 Task: Change font color to red.
Action: Mouse moved to (487, 290)
Screenshot: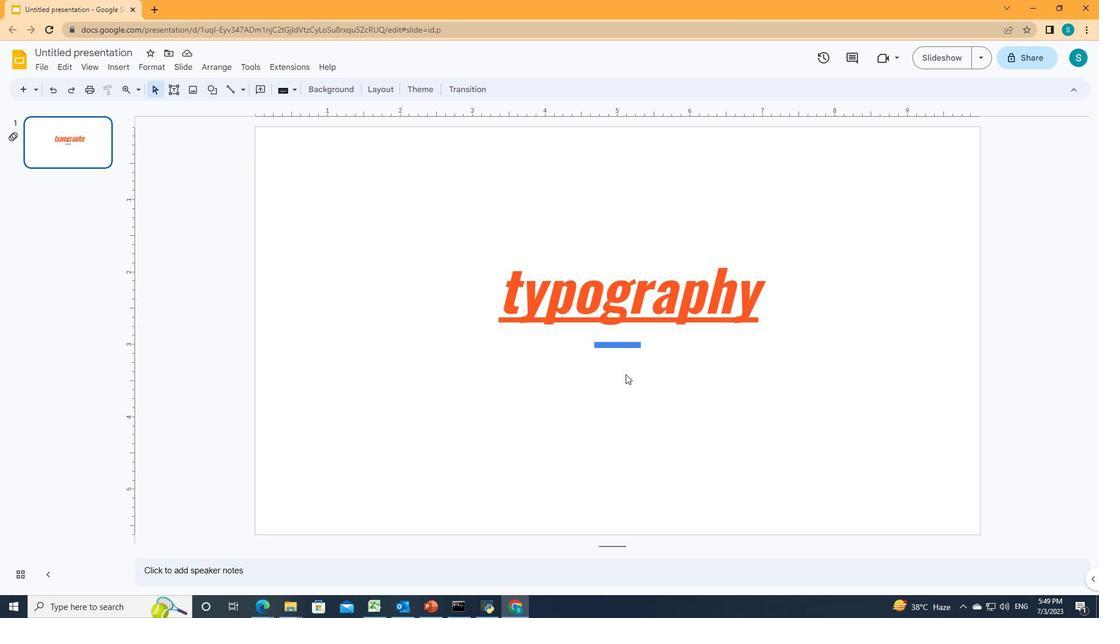 
Action: Mouse pressed left at (487, 290)
Screenshot: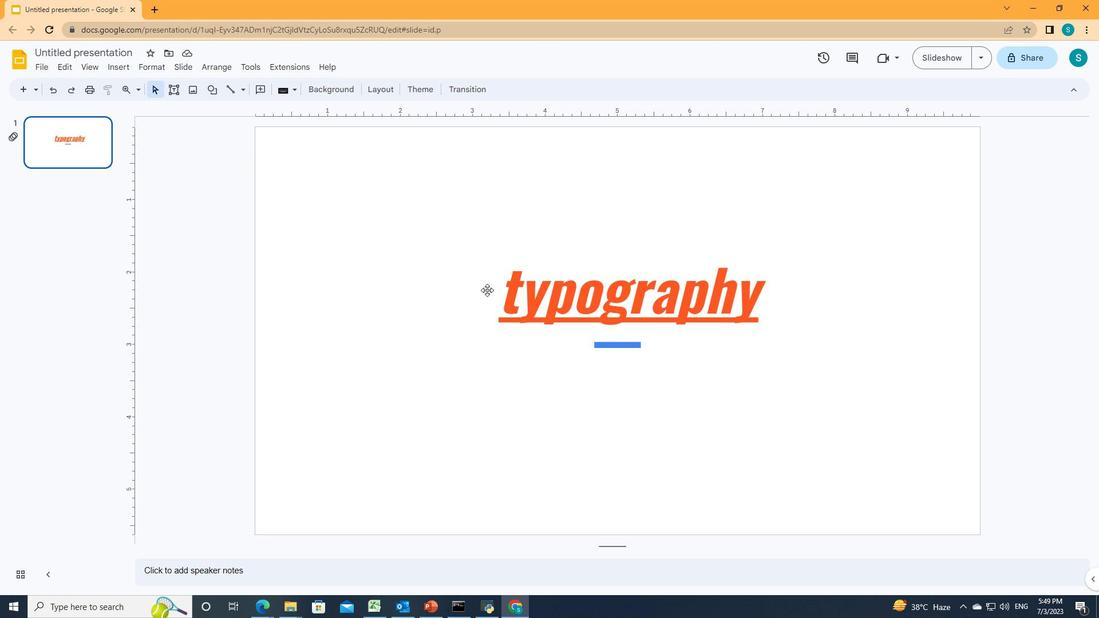 
Action: Mouse pressed left at (487, 290)
Screenshot: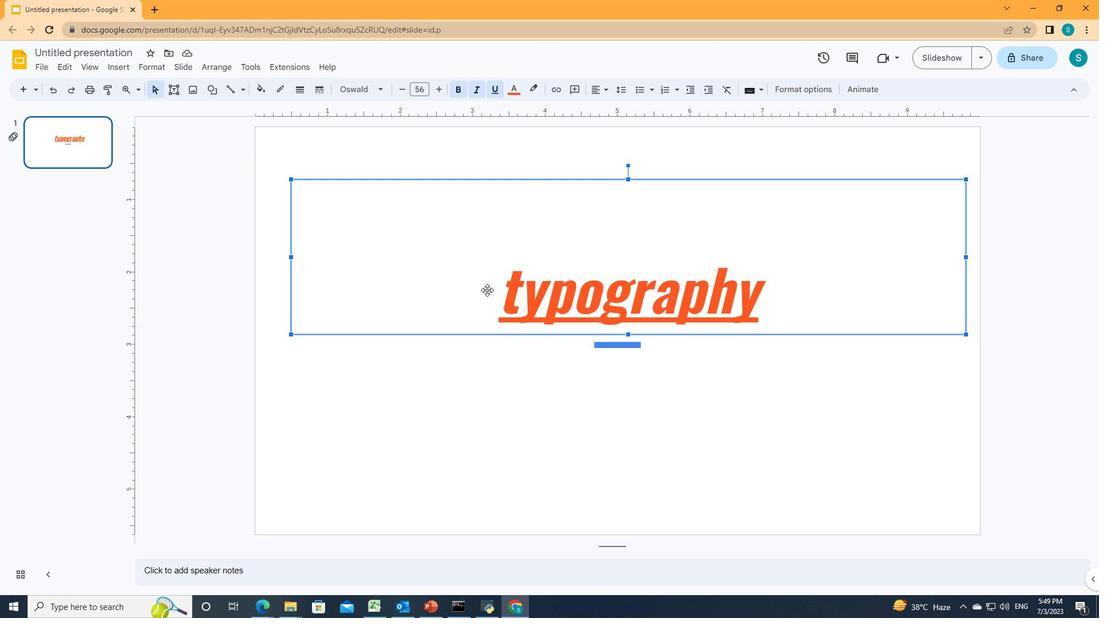 
Action: Mouse pressed left at (487, 290)
Screenshot: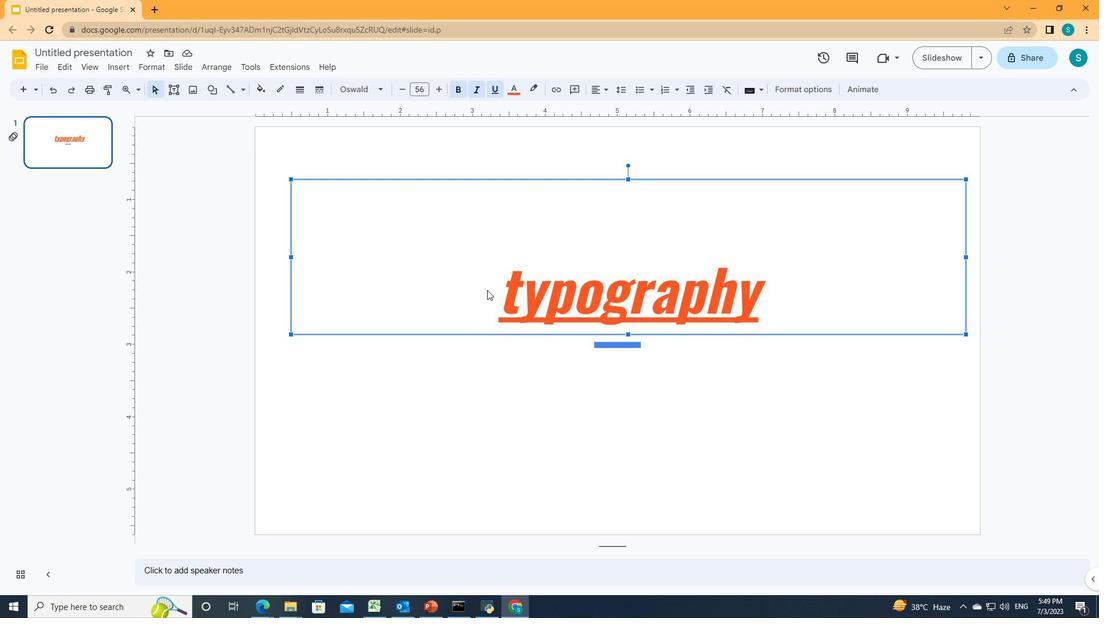 
Action: Mouse moved to (497, 289)
Screenshot: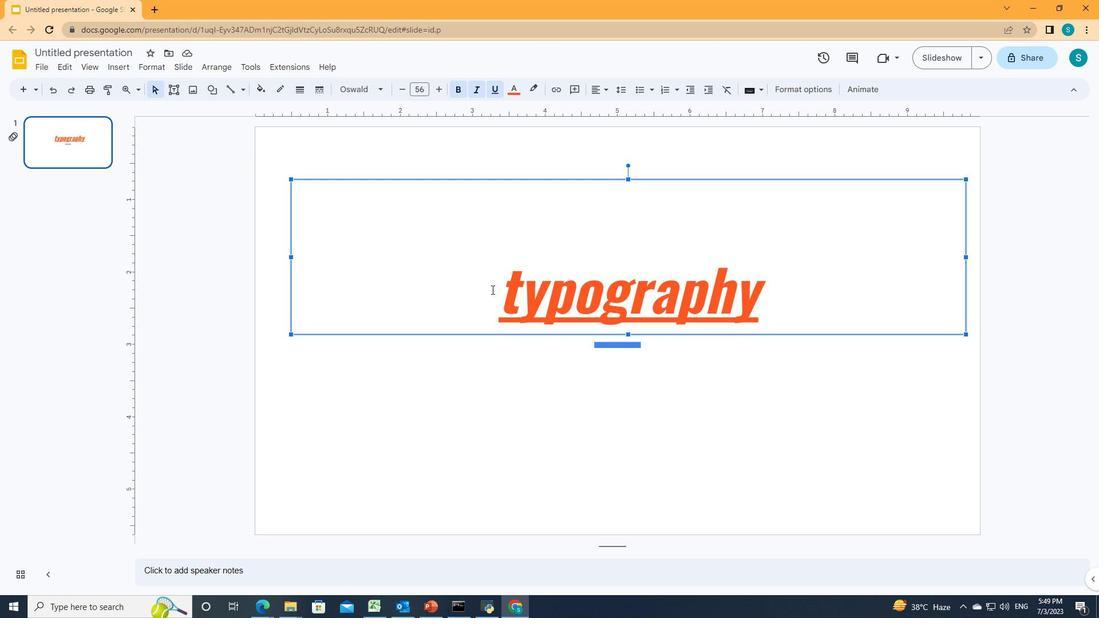 
Action: Mouse pressed left at (497, 289)
Screenshot: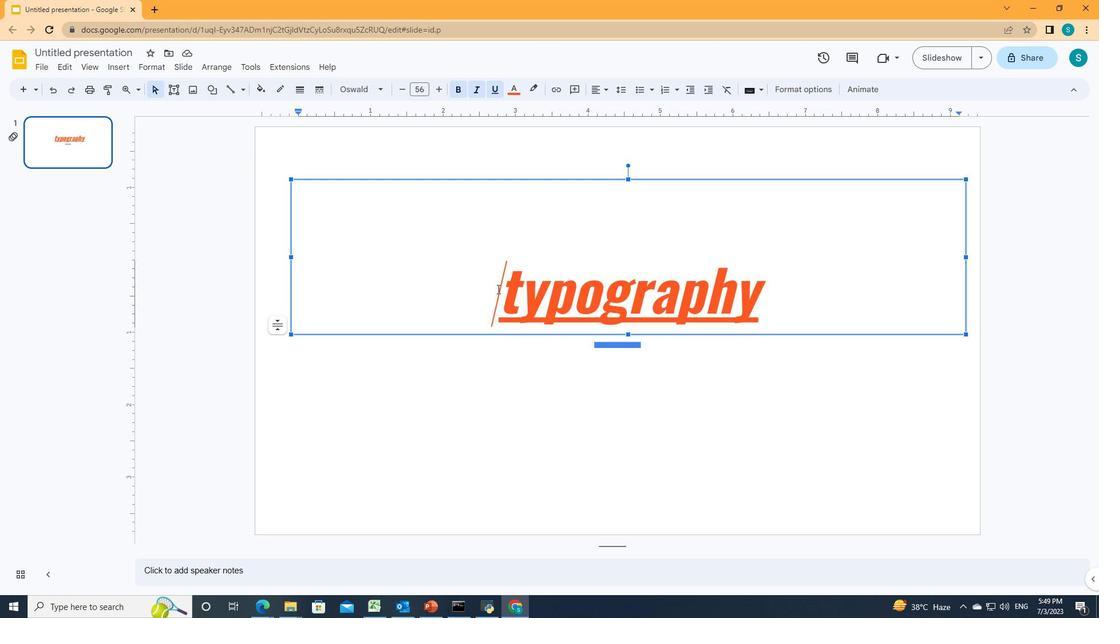 
Action: Mouse moved to (522, 87)
Screenshot: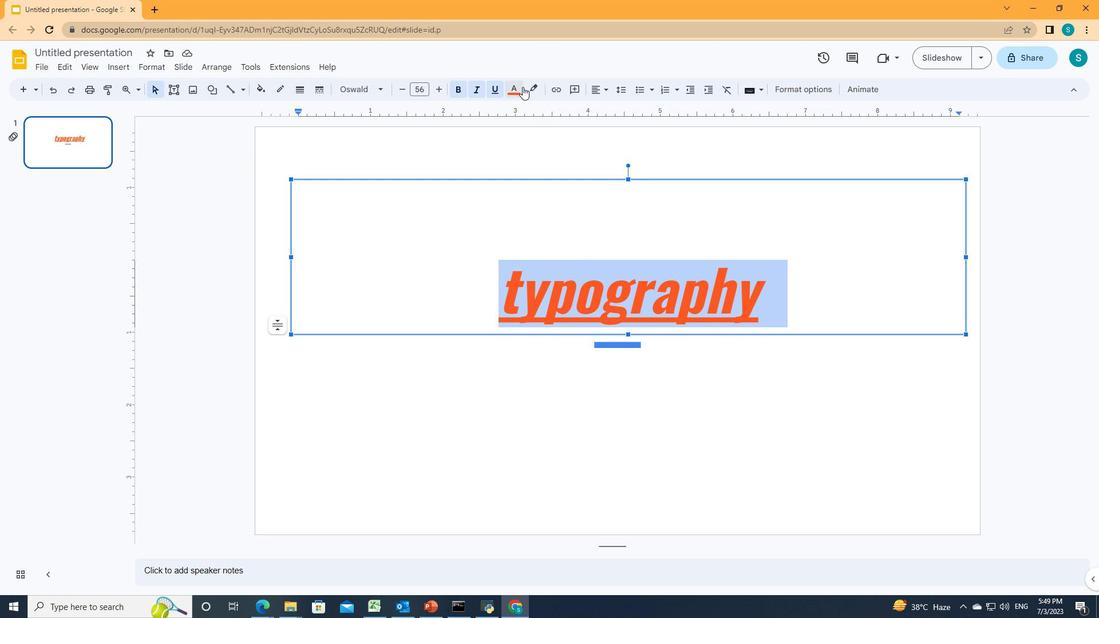 
Action: Mouse pressed left at (522, 87)
Screenshot: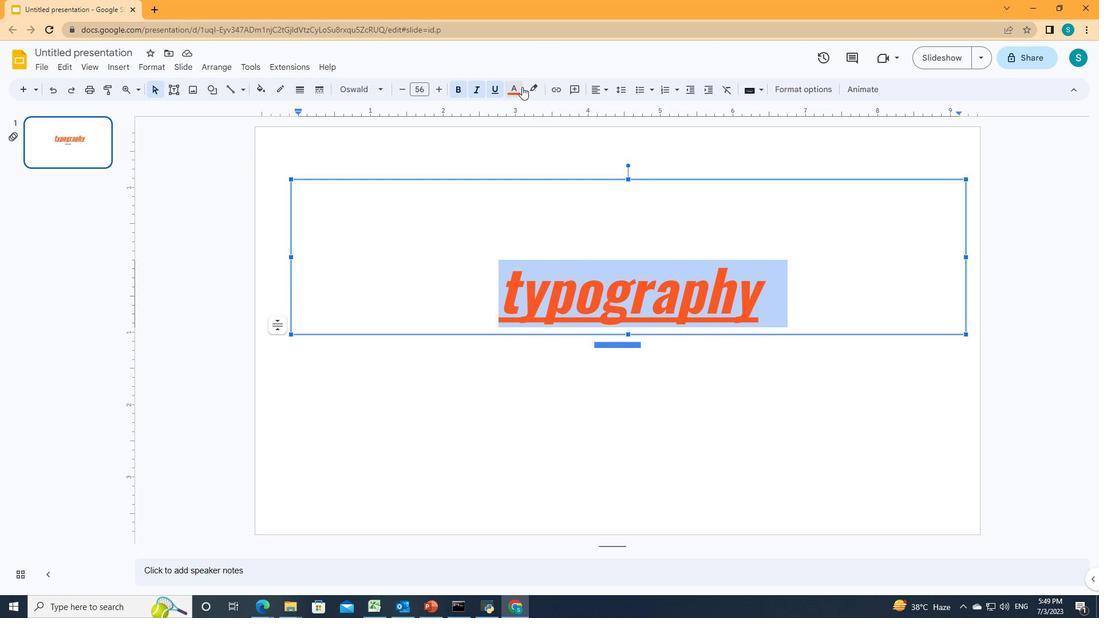 
Action: Mouse moved to (528, 201)
Screenshot: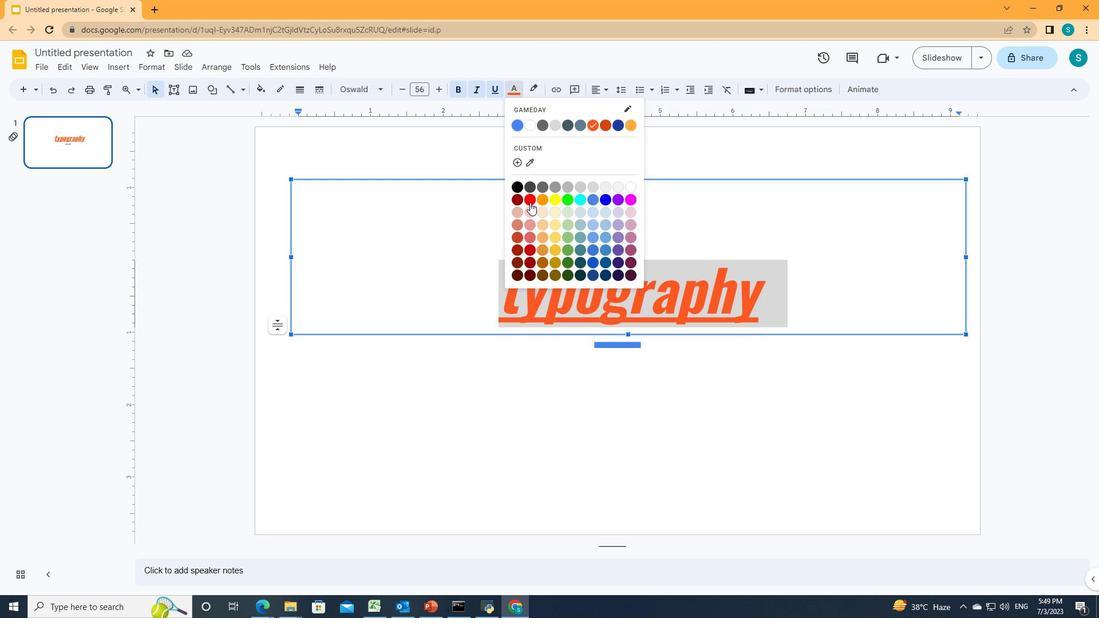 
Action: Mouse pressed left at (528, 201)
Screenshot: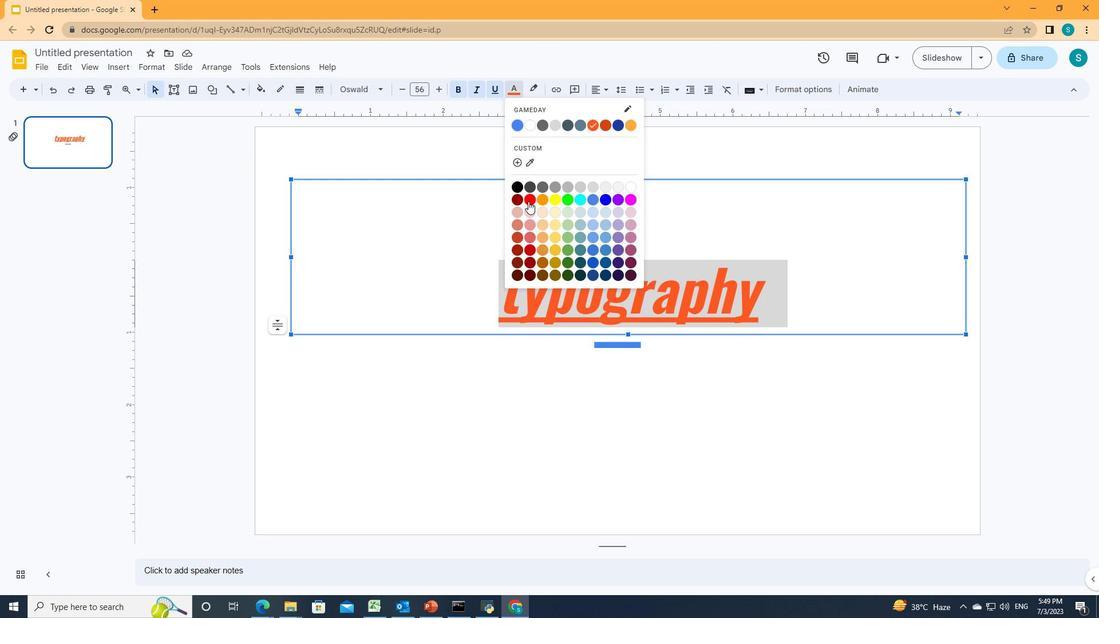 
